 Task: Create New Customer with Customer Name: Mythris Indian Cuisine, Billing Address Line1: 1397 Camden Street, Billing Address Line2:  Reno, Billing Address Line3:  Nevada 89501
Action: Mouse moved to (147, 49)
Screenshot: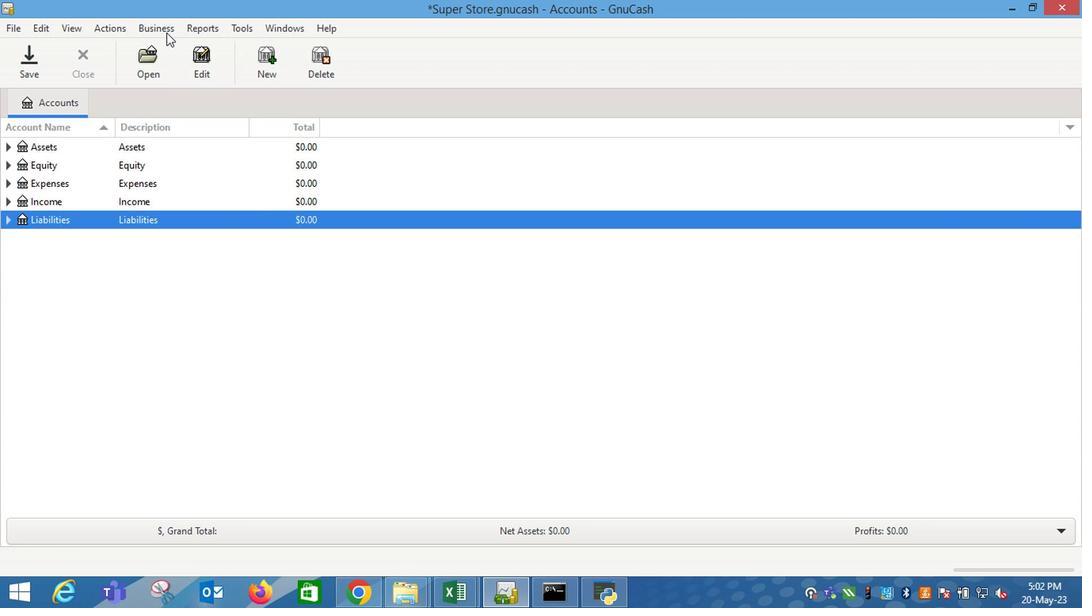 
Action: Mouse pressed left at (147, 49)
Screenshot: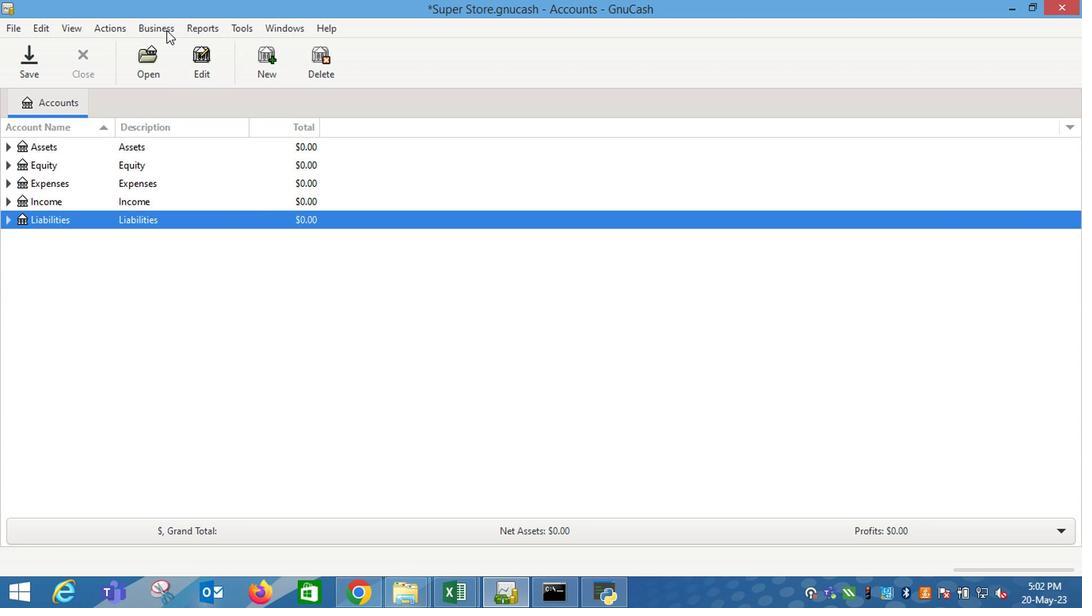
Action: Mouse moved to (276, 78)
Screenshot: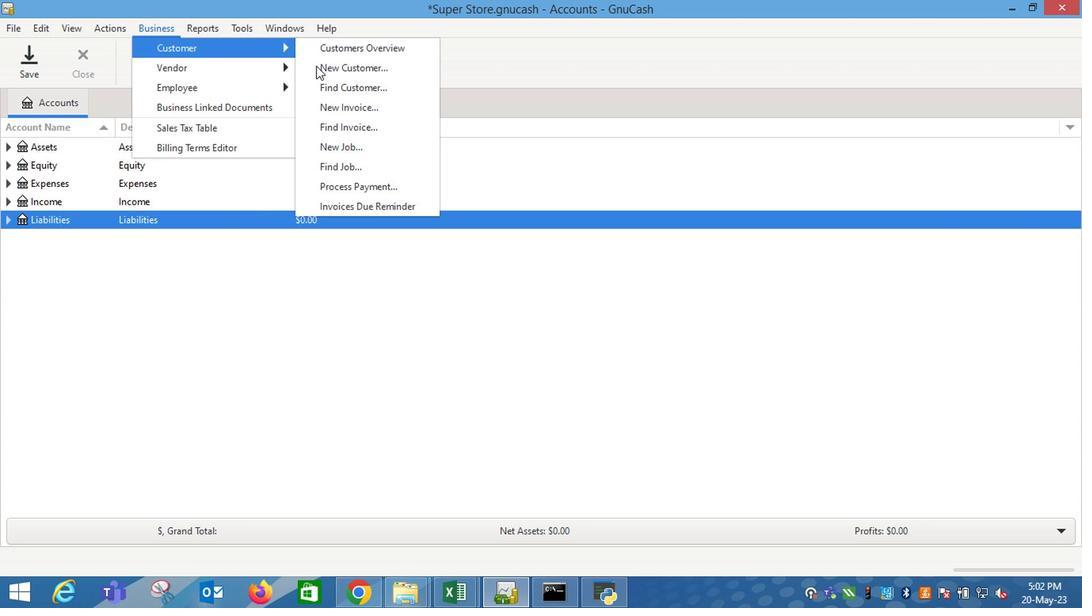 
Action: Mouse pressed left at (276, 78)
Screenshot: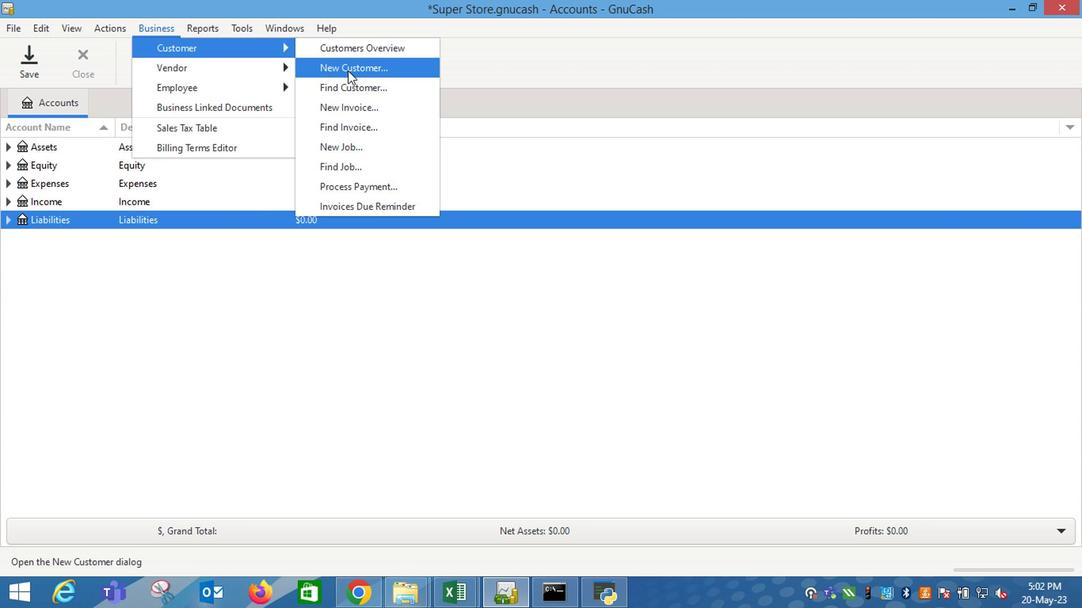 
Action: Key pressed <Key.shift_r>Mythris<Key.space><Key.shift_r>Indian<Key.space><Key.shift_r>Cuisine<Key.tab><Key.tab><Key.tab>1397<Key.space><Key.shift_r>Camden<Key.space><Key.shift_r>Street<Key.tab><Key.shift_r>R<Key.tab><Key.shift_r>N<Key.tab>
Screenshot: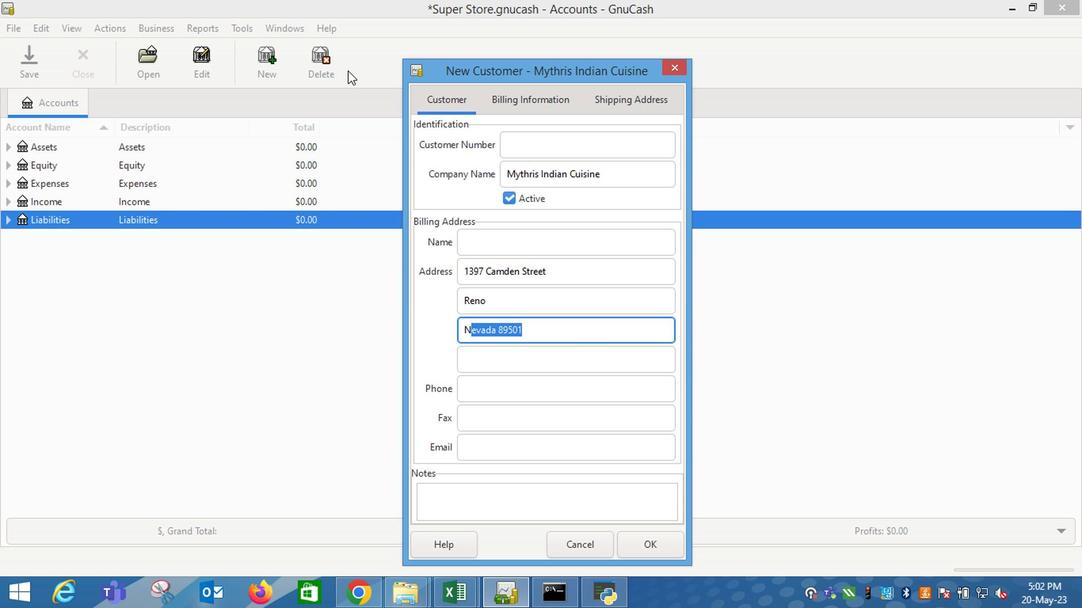 
Action: Mouse moved to (486, 414)
Screenshot: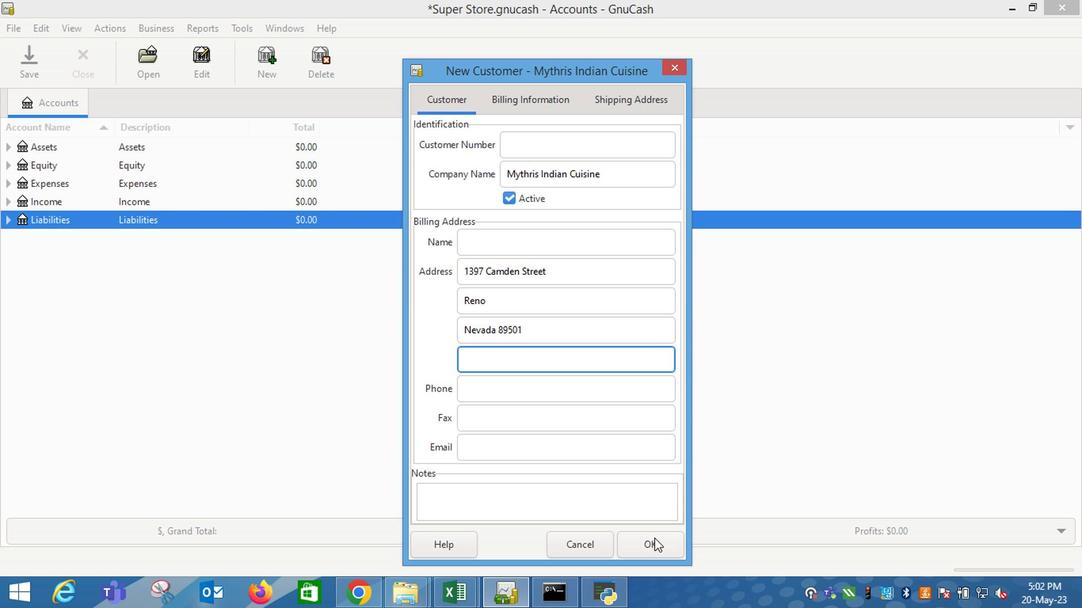 
Action: Mouse pressed left at (486, 414)
Screenshot: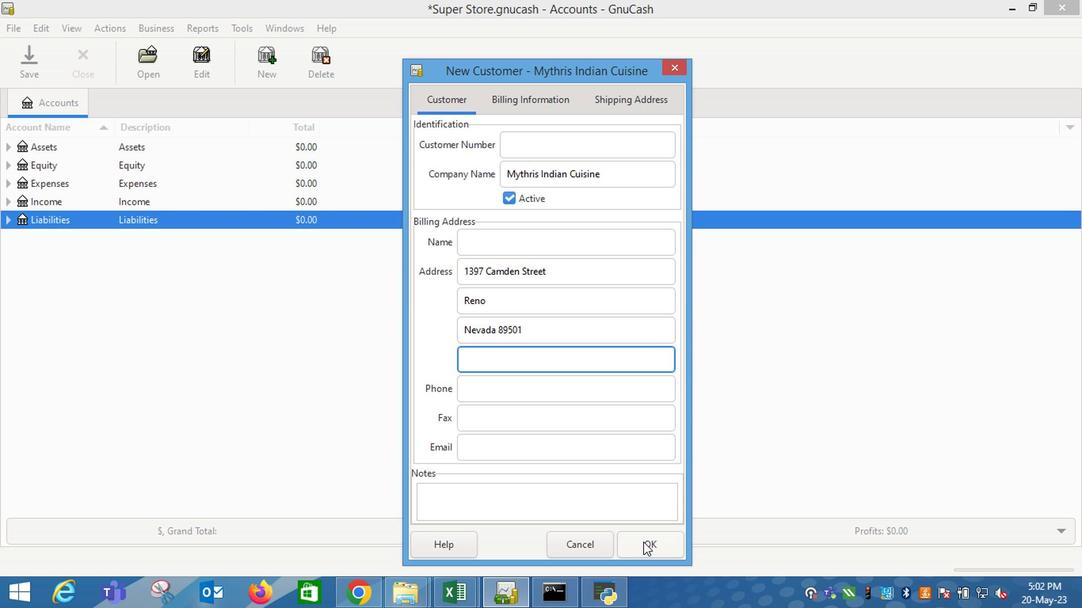 
Action: Mouse moved to (480, 416)
Screenshot: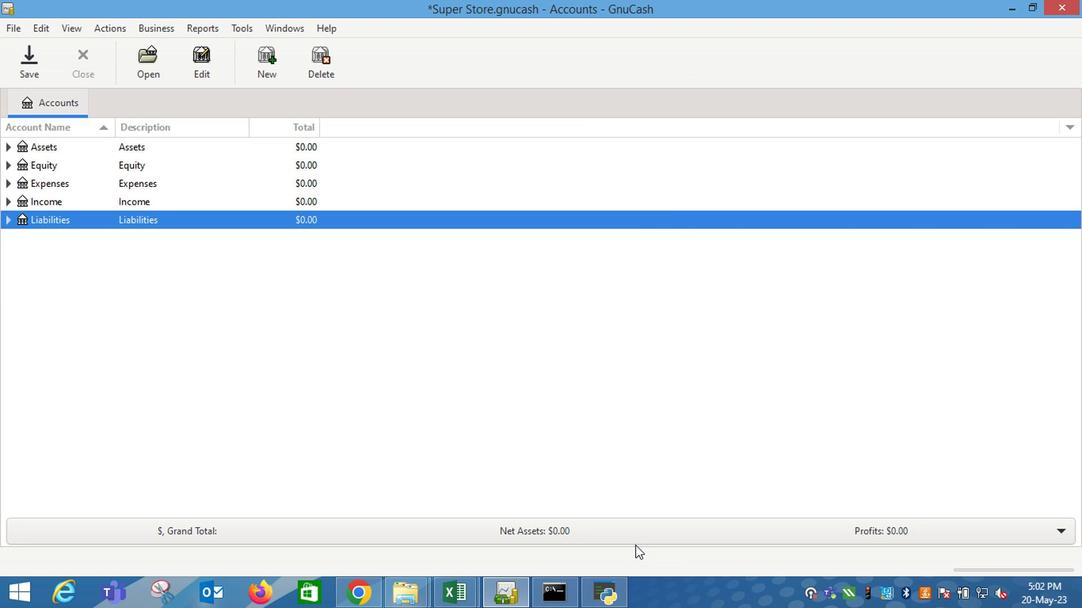 
